 Task: Add an event with the title Casual Monthly Performance Evaluation and Development Planning, date '2023/12/26', time 9:15 AM to 11:15 AM, logged in from the account softage.3@softage.netand send the event invitation to softage.1@softage.net and softage.2@softage.net. Set a reminder for the event 1 hour before
Action: Mouse moved to (87, 93)
Screenshot: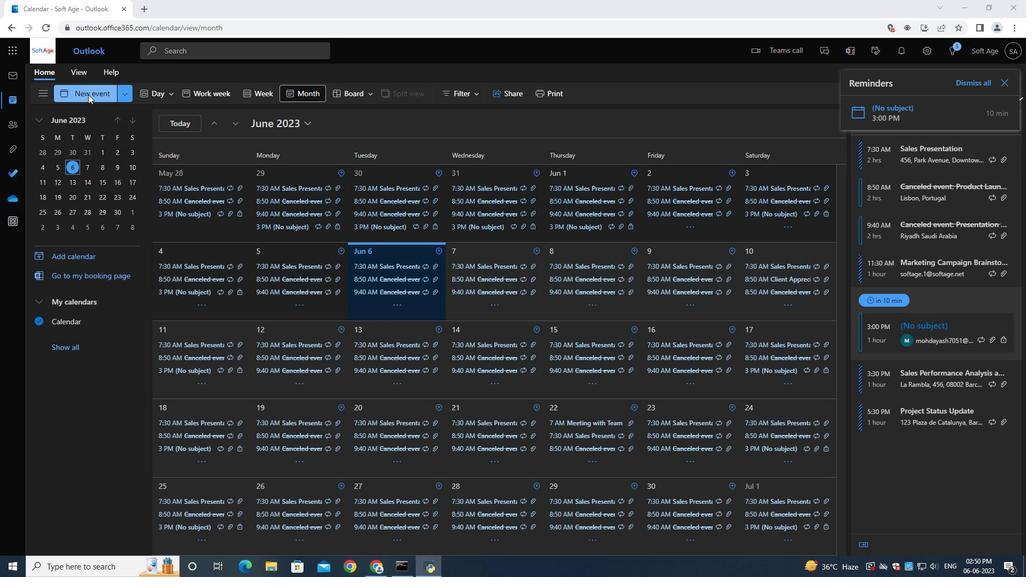 
Action: Mouse pressed left at (87, 93)
Screenshot: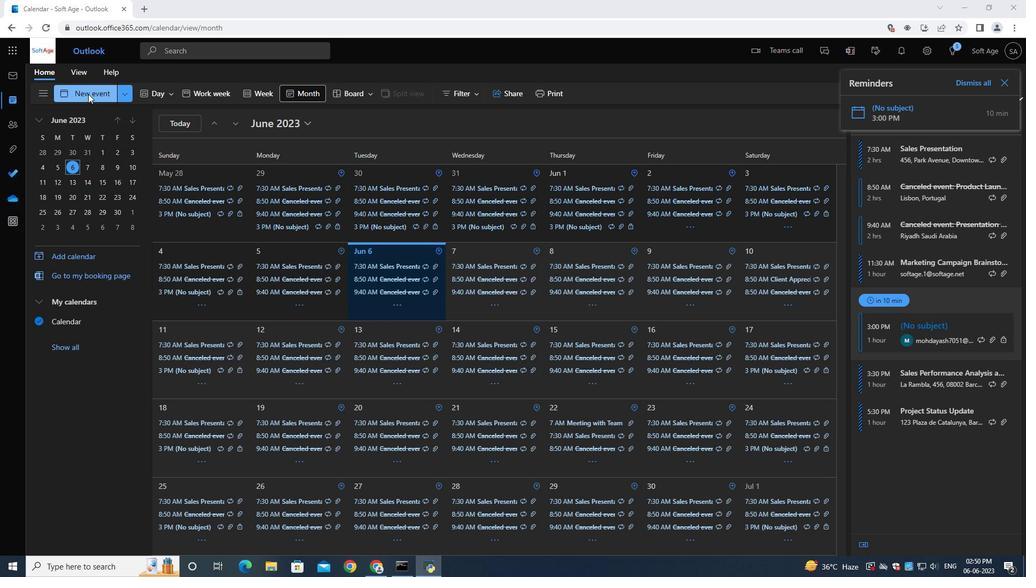 
Action: Mouse moved to (302, 169)
Screenshot: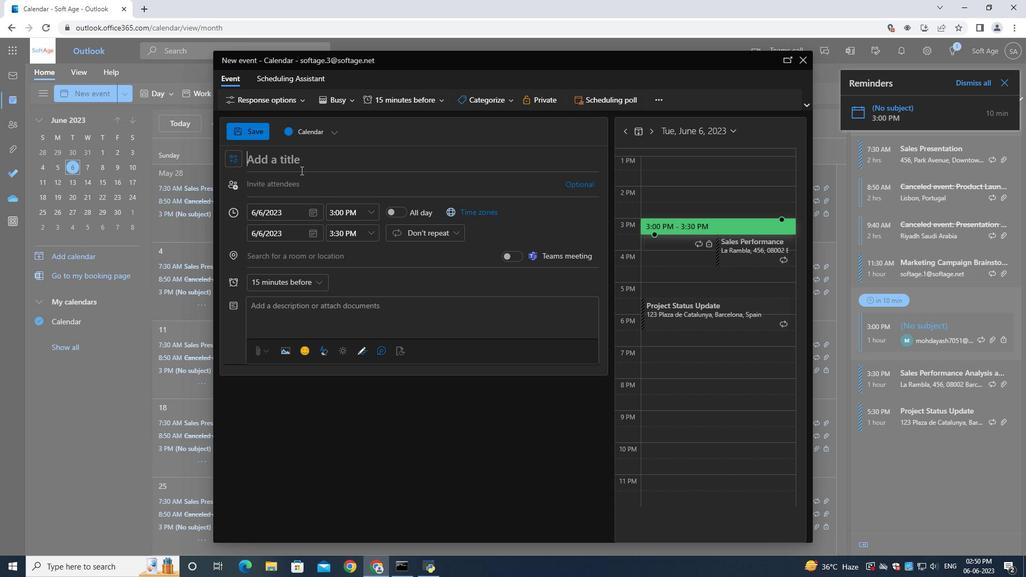 
Action: Key pressed <Key.shift>Casual<Key.space><Key.shift>Monthly<Key.space><Key.shift>Peerformance<Key.space><Key.shift><Key.shift><Key.shift><Key.shift><Key.shift><Key.shift><Key.shift><Key.shift><Key.shift>Evaluation<Key.space>and<Key.space><Key.shift>Developent<Key.space><Key.backspace><Key.backspace><Key.backspace><Key.backspace><Key.backspace><Key.backspace><Key.backspace>lopment<Key.space><Key.shift>Planning<Key.space>
Screenshot: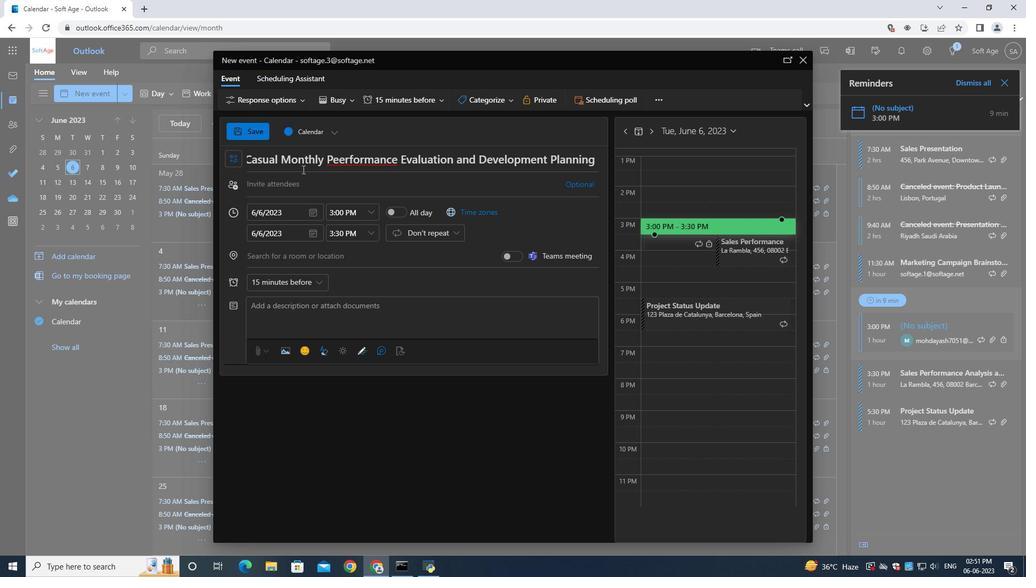 
Action: Mouse moved to (311, 212)
Screenshot: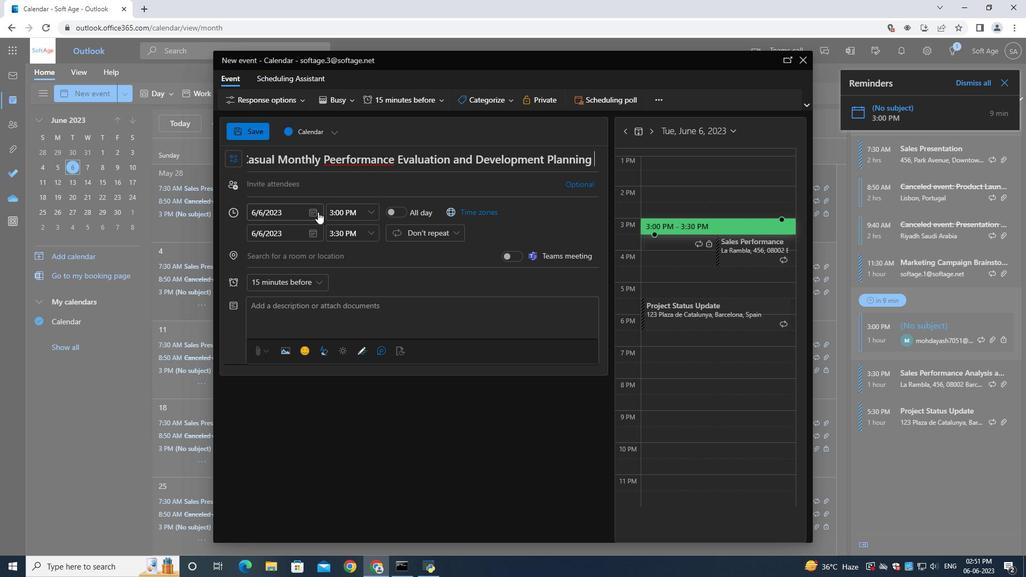 
Action: Mouse pressed left at (311, 212)
Screenshot: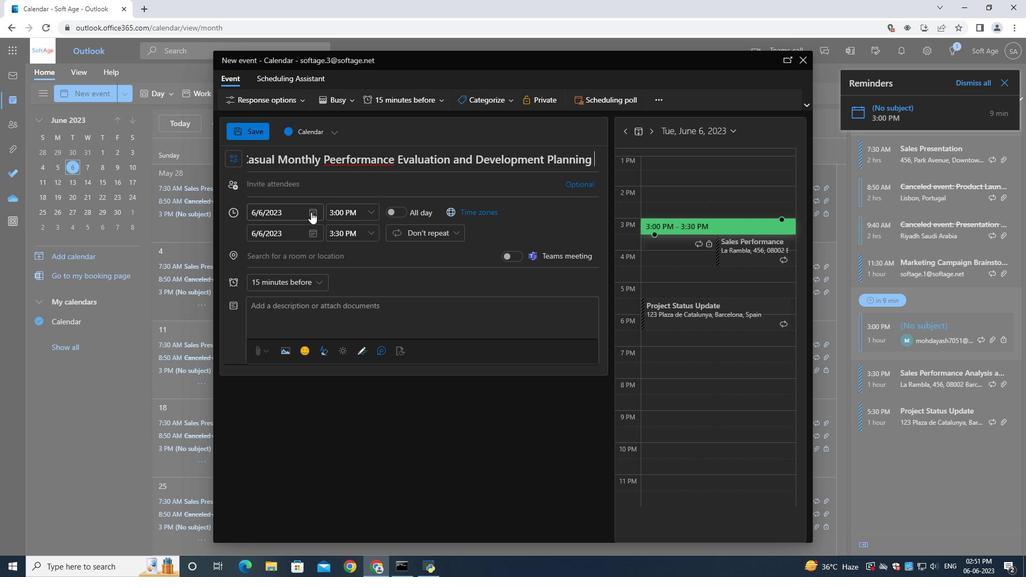 
Action: Mouse moved to (342, 233)
Screenshot: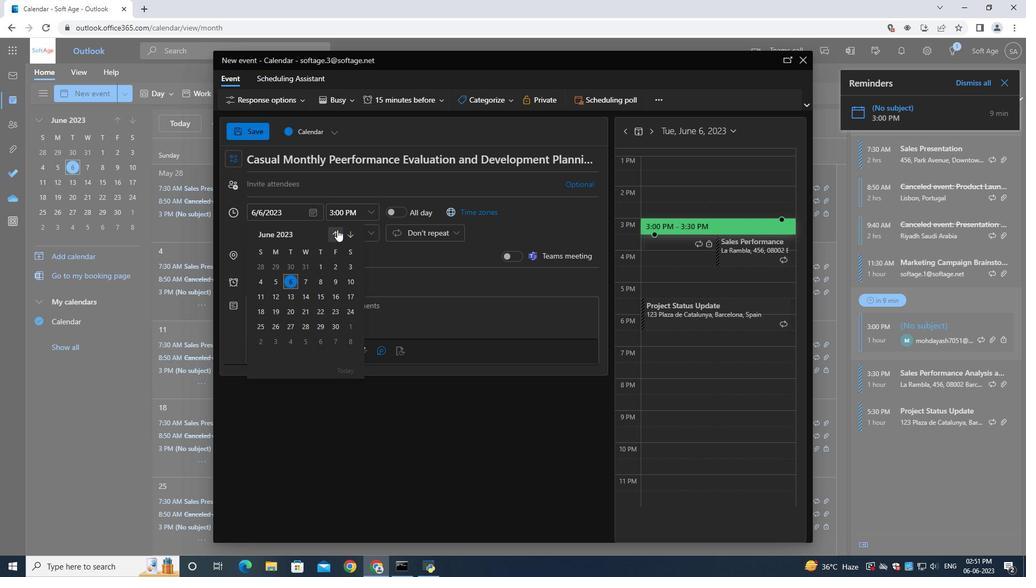 
Action: Mouse pressed left at (342, 233)
Screenshot: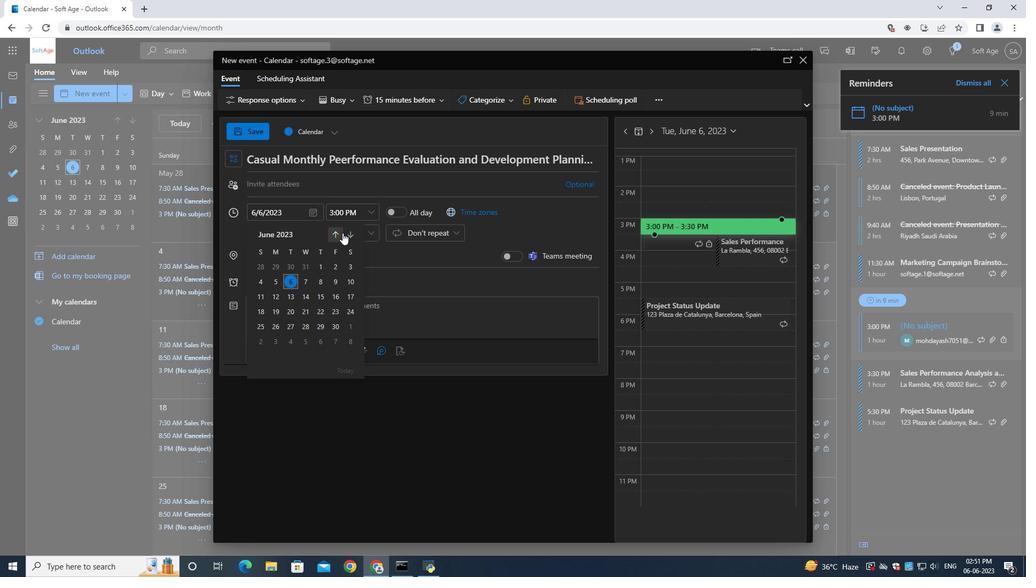 
Action: Mouse moved to (344, 233)
Screenshot: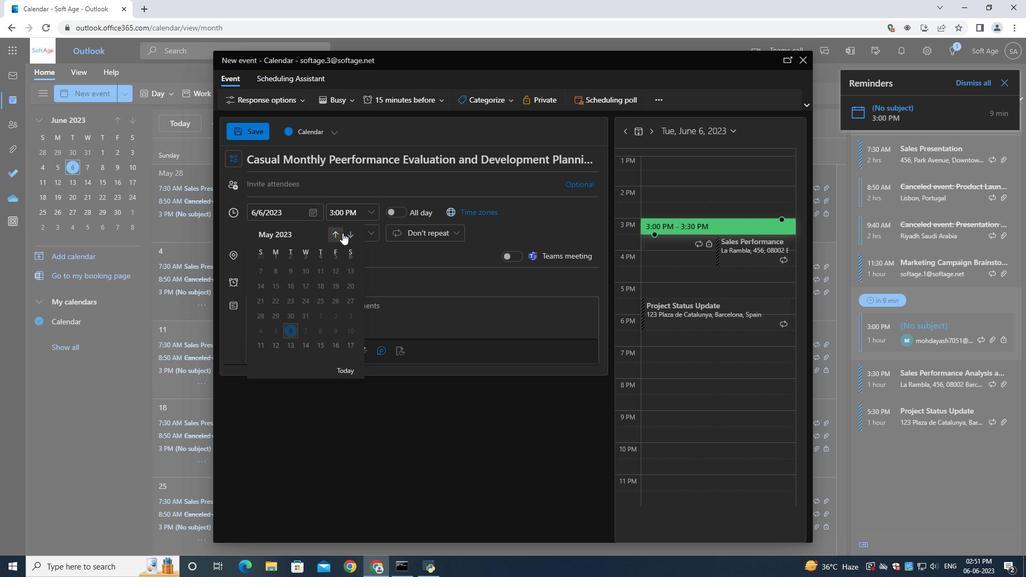 
Action: Mouse pressed left at (344, 233)
Screenshot: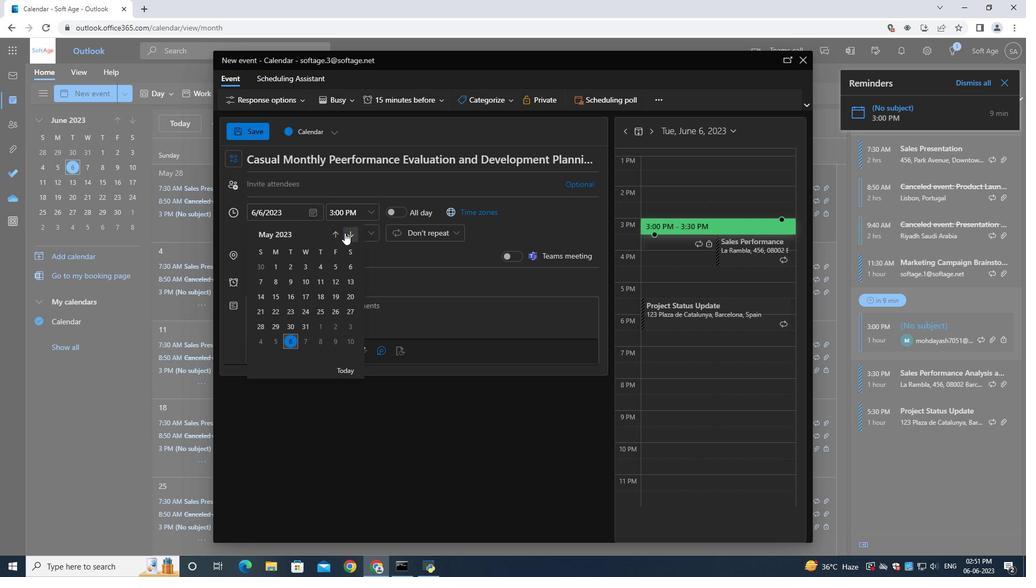 
Action: Mouse pressed left at (344, 233)
Screenshot: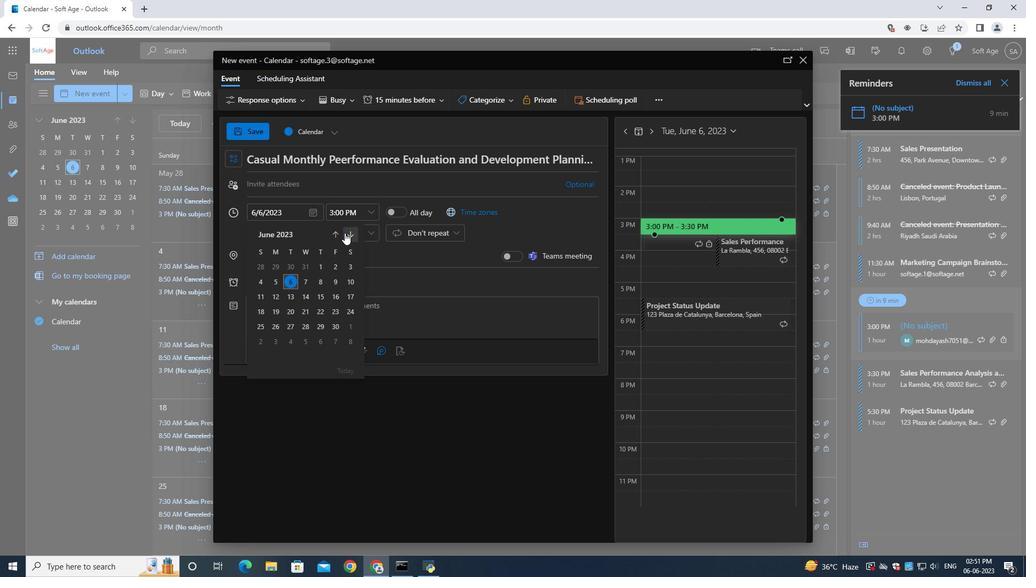 
Action: Mouse pressed left at (344, 233)
Screenshot: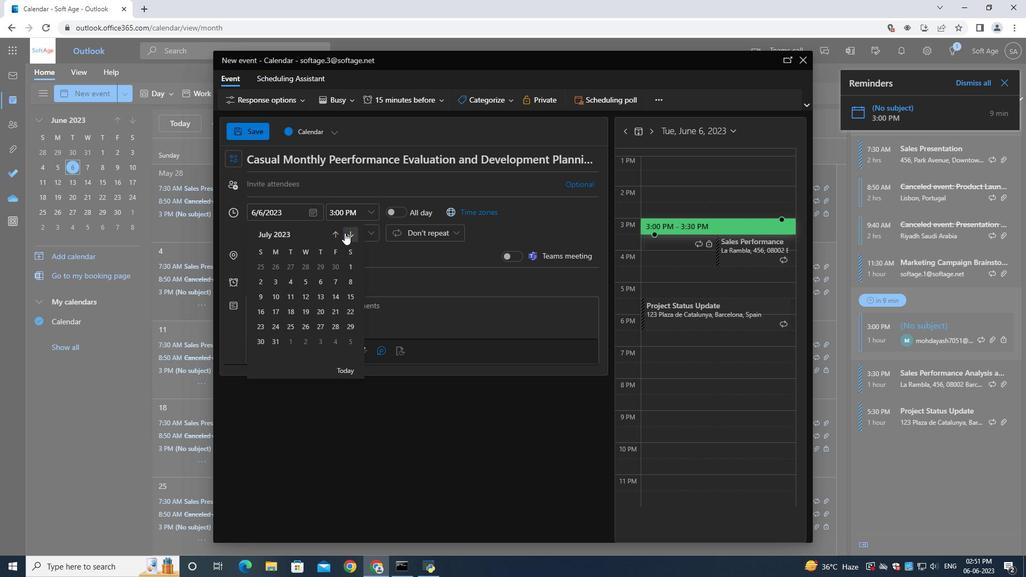 
Action: Mouse pressed left at (344, 233)
Screenshot: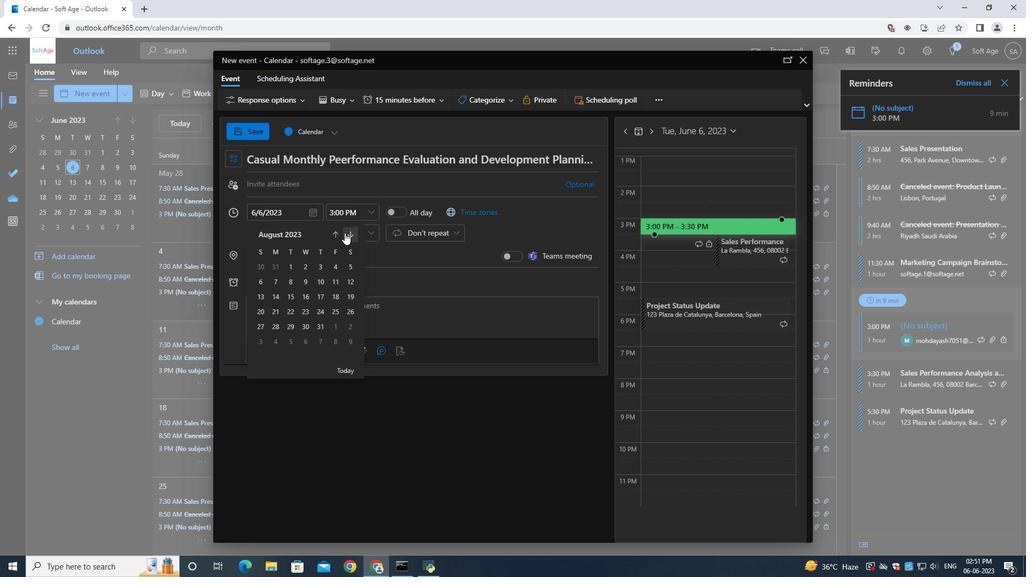 
Action: Mouse pressed left at (344, 233)
Screenshot: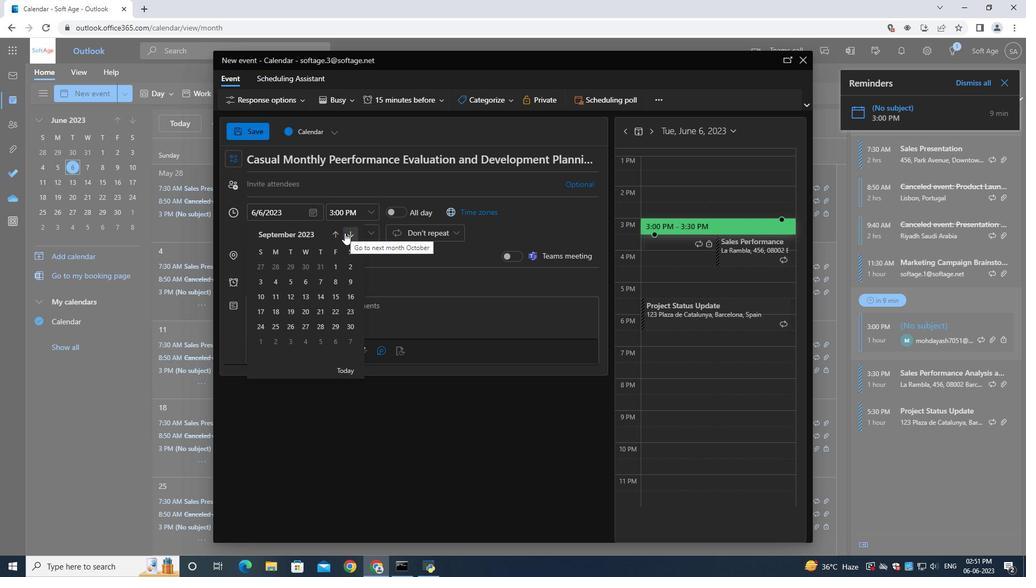 
Action: Mouse pressed left at (344, 233)
Screenshot: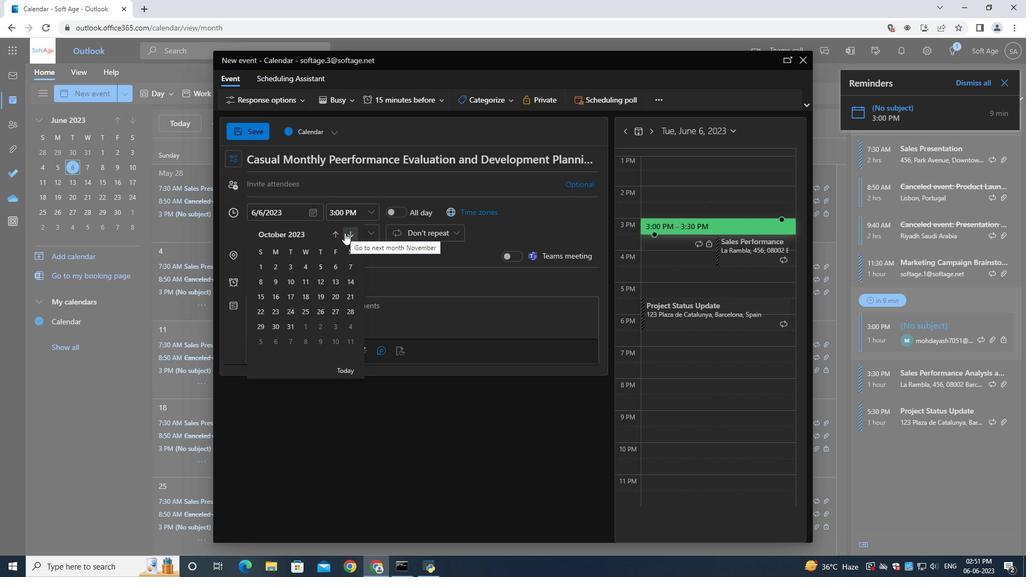 
Action: Mouse moved to (344, 233)
Screenshot: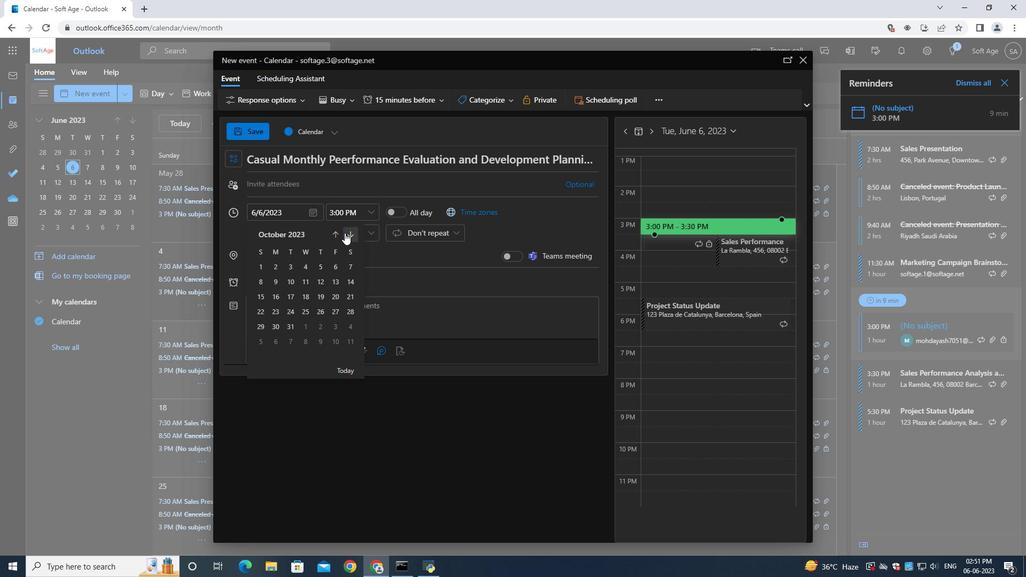 
Action: Mouse pressed left at (344, 233)
Screenshot: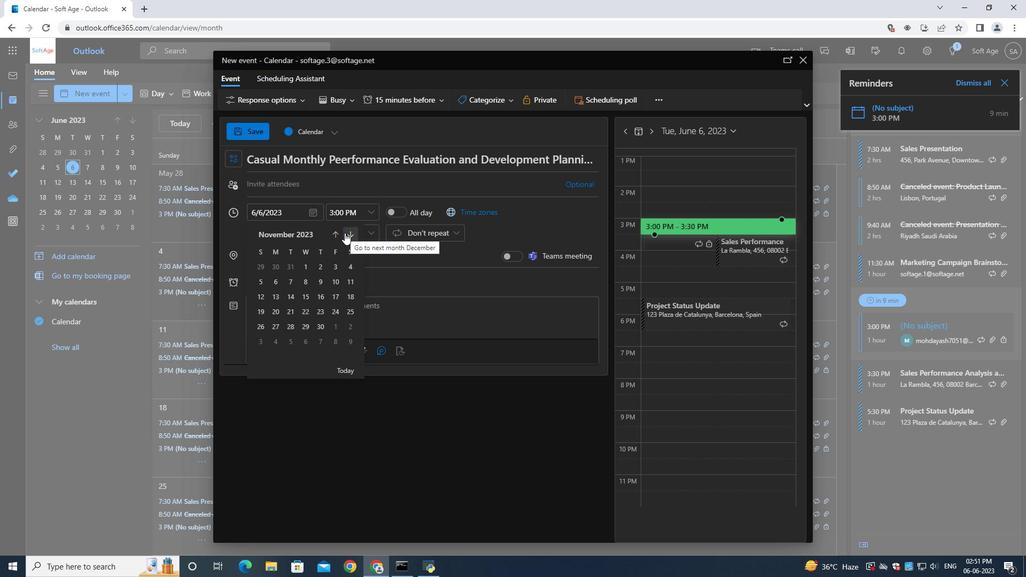 
Action: Mouse moved to (294, 325)
Screenshot: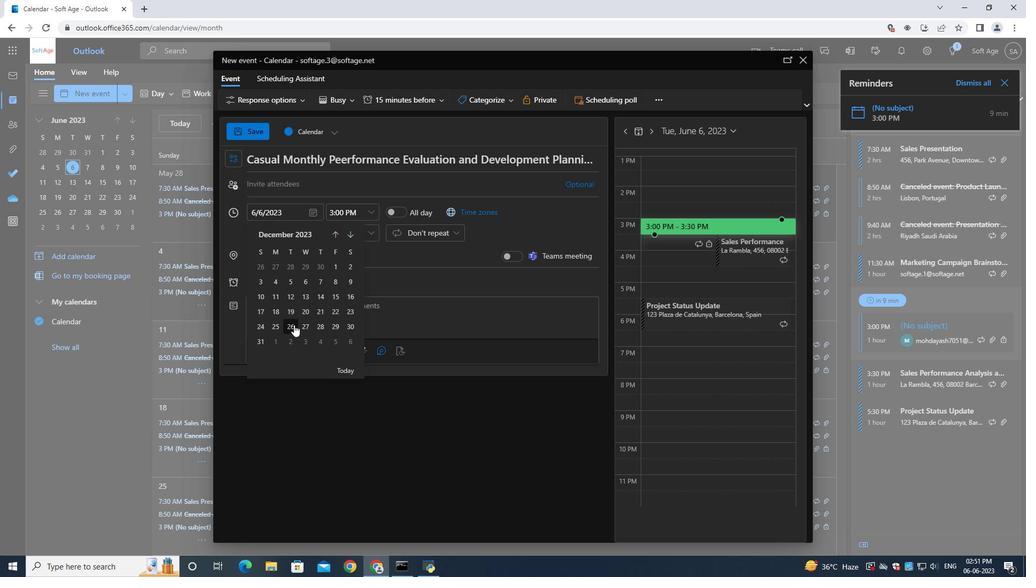 
Action: Mouse pressed left at (294, 325)
Screenshot: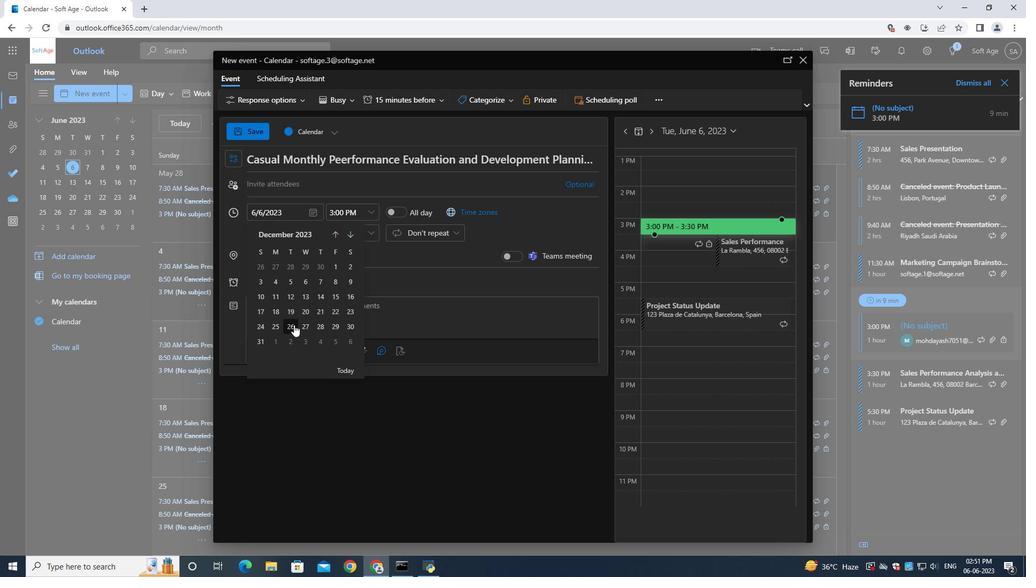
Action: Mouse moved to (341, 214)
Screenshot: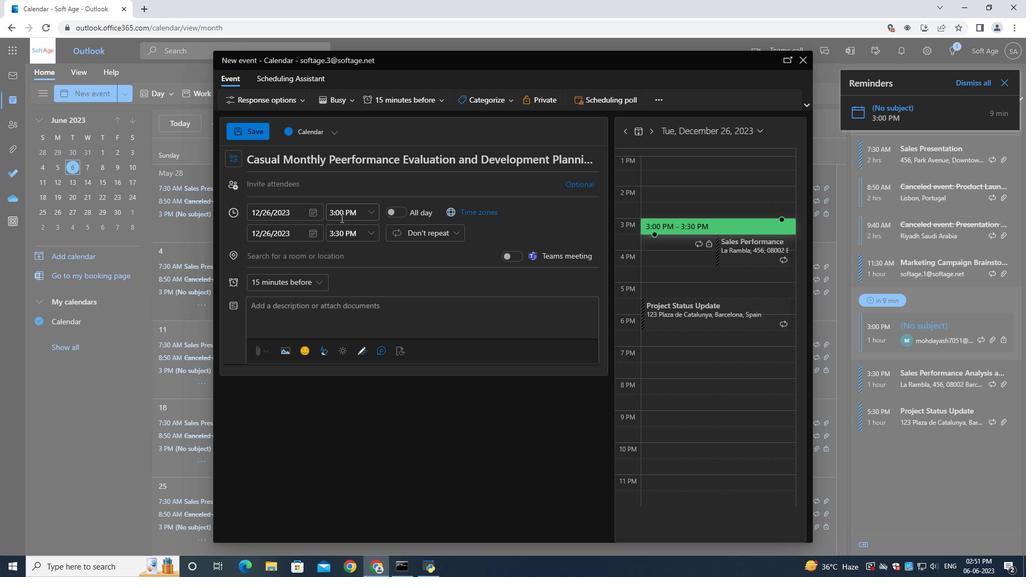 
Action: Mouse pressed left at (341, 214)
Screenshot: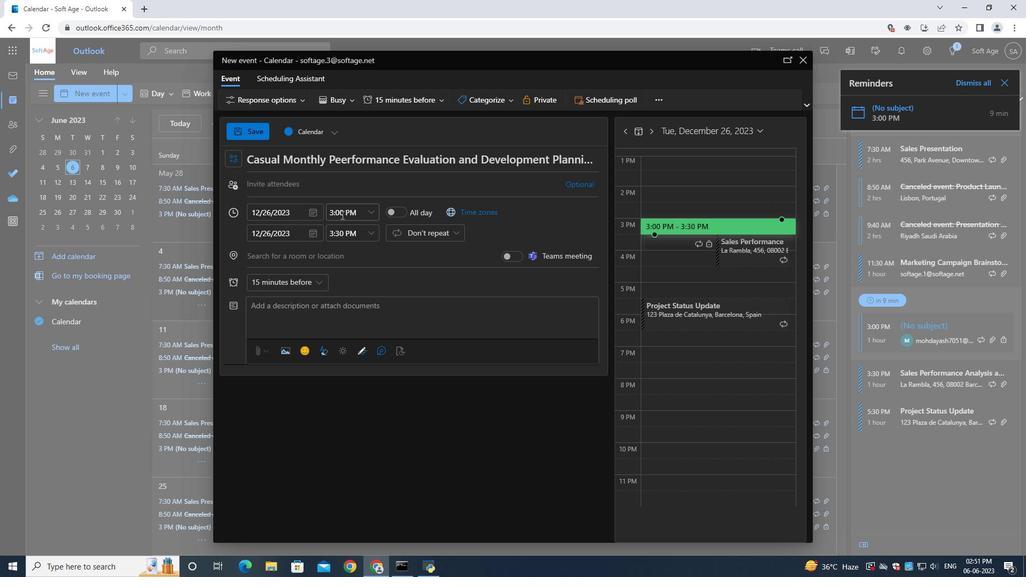
Action: Key pressed 9<Key.shift_r>:15<Key.shift>AM
Screenshot: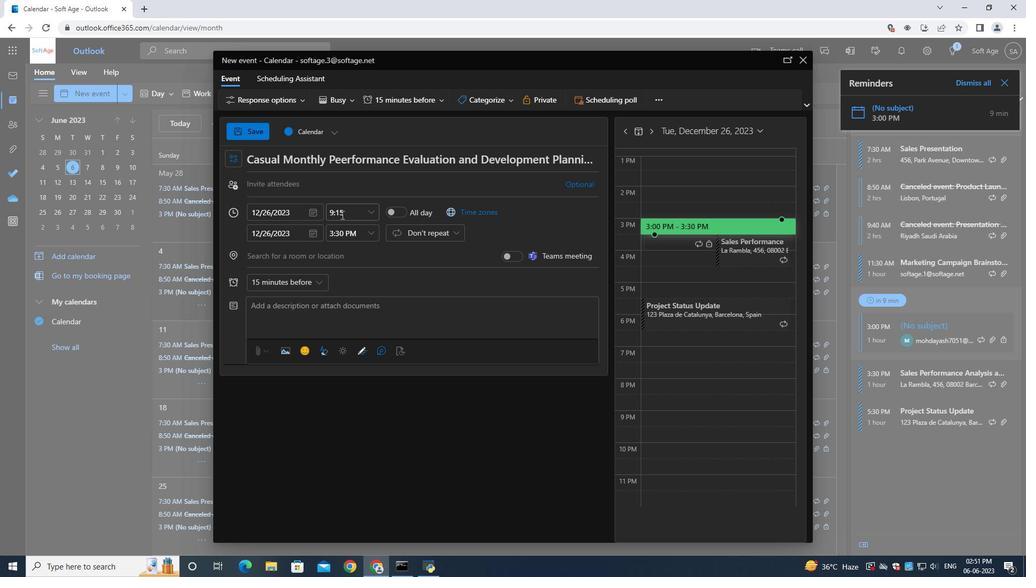 
Action: Mouse moved to (341, 239)
Screenshot: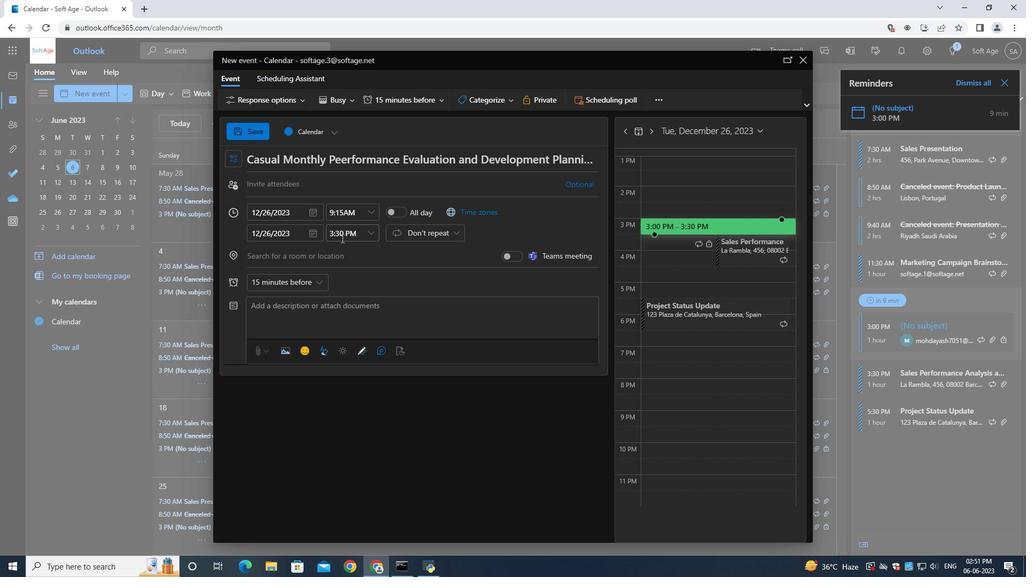 
Action: Mouse pressed left at (341, 239)
Screenshot: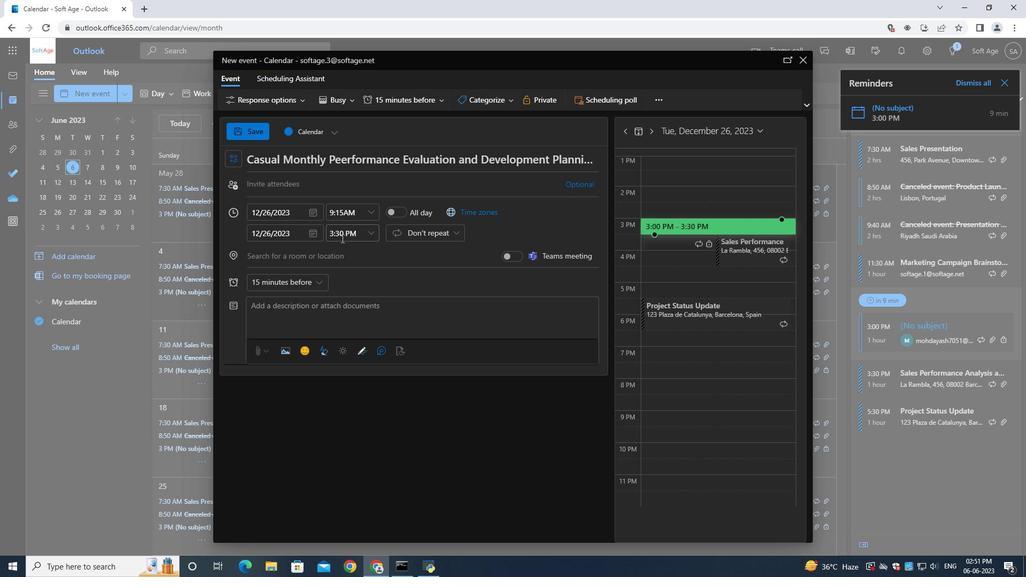 
Action: Key pressed 11<Key.shift_r>:15<Key.shift>AM
Screenshot: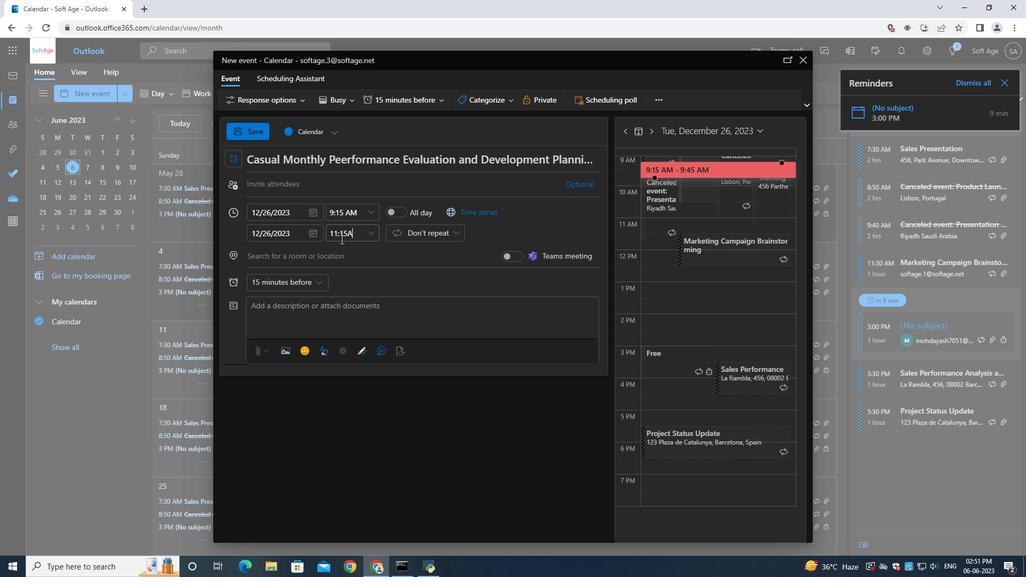 
Action: Mouse moved to (292, 187)
Screenshot: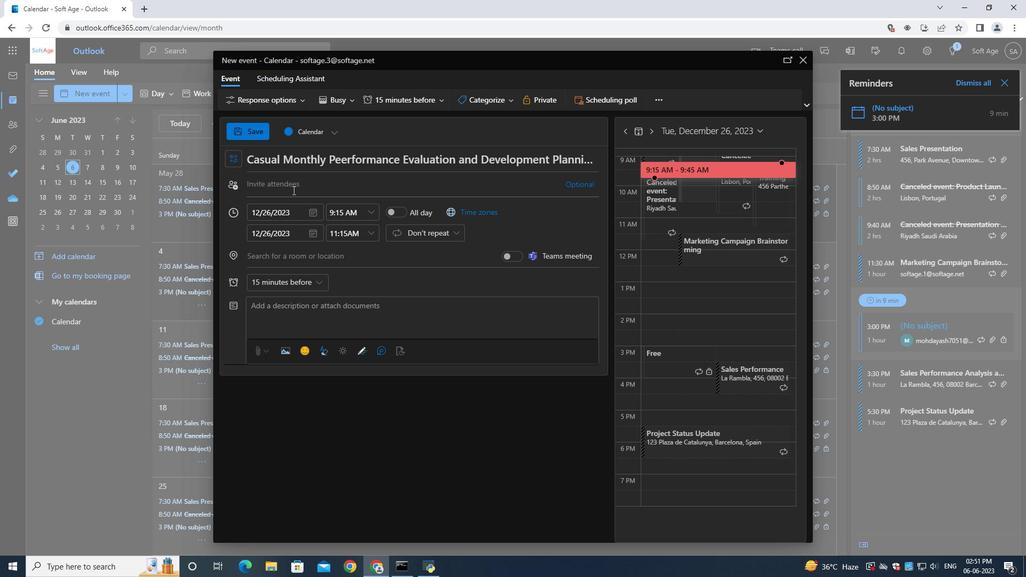 
Action: Mouse pressed left at (292, 187)
Screenshot: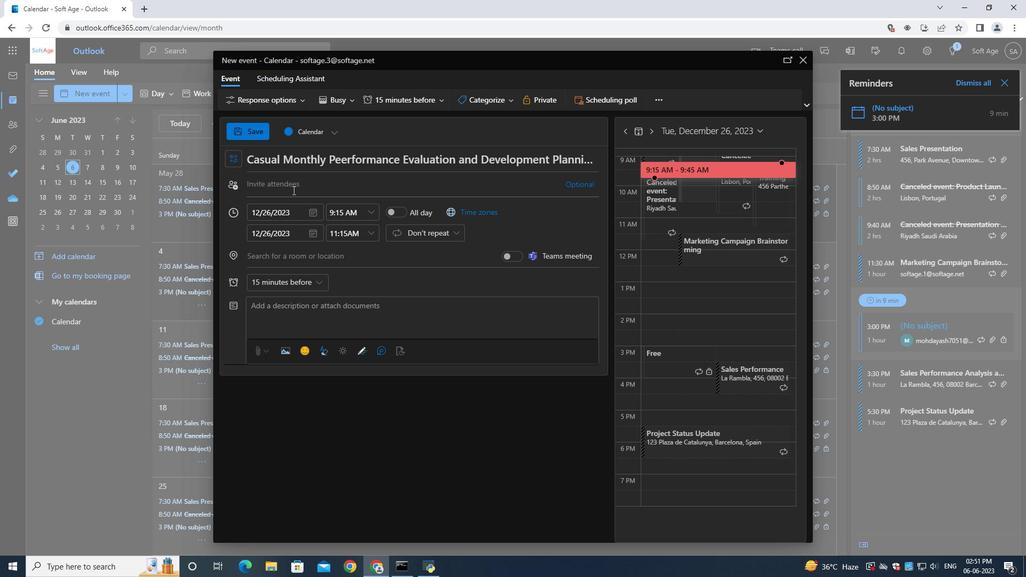 
Action: Mouse moved to (294, 186)
Screenshot: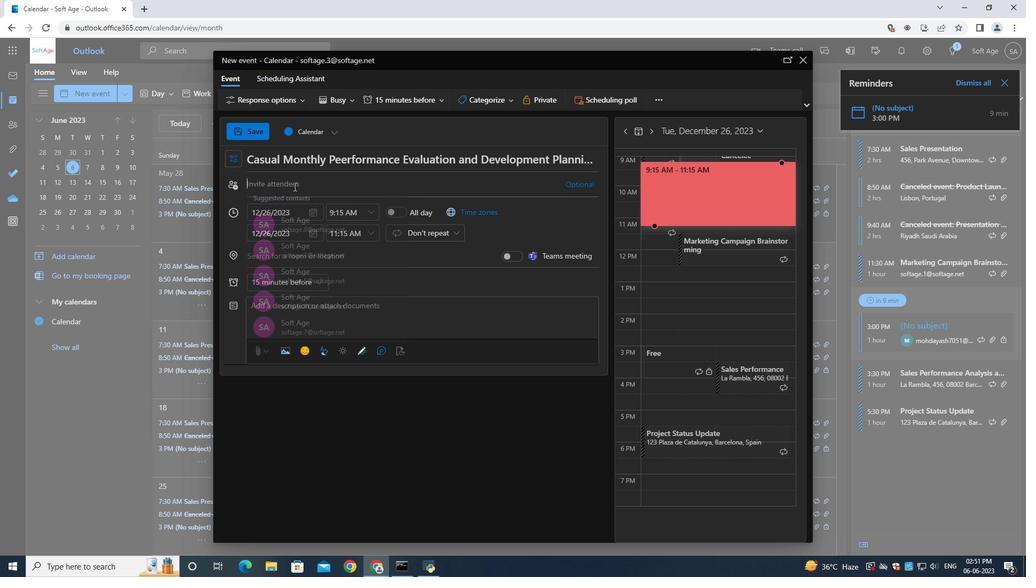 
Action: Key pressed softage.1<Key.shift>@softage.net
Screenshot: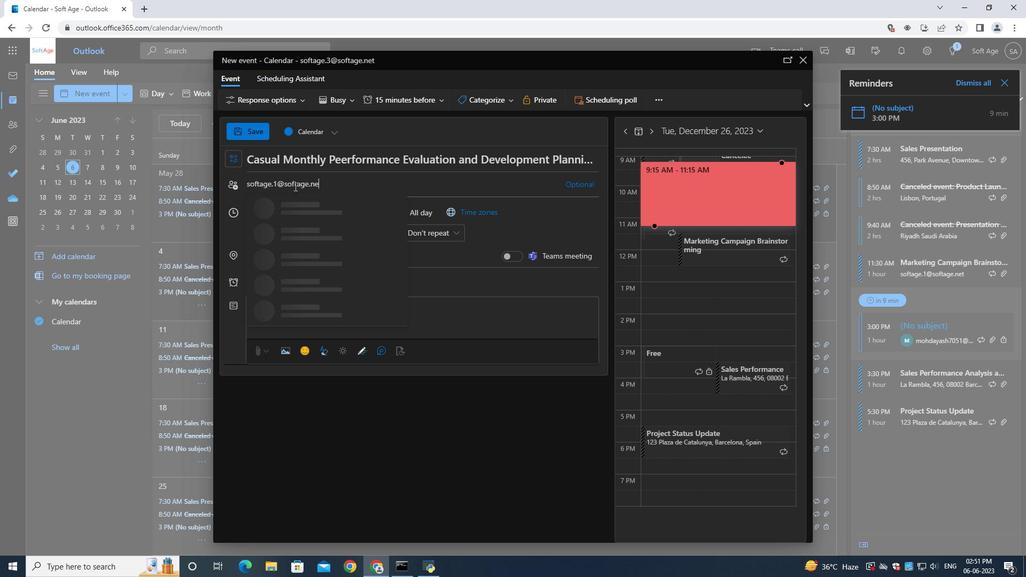 
Action: Mouse moved to (305, 205)
Screenshot: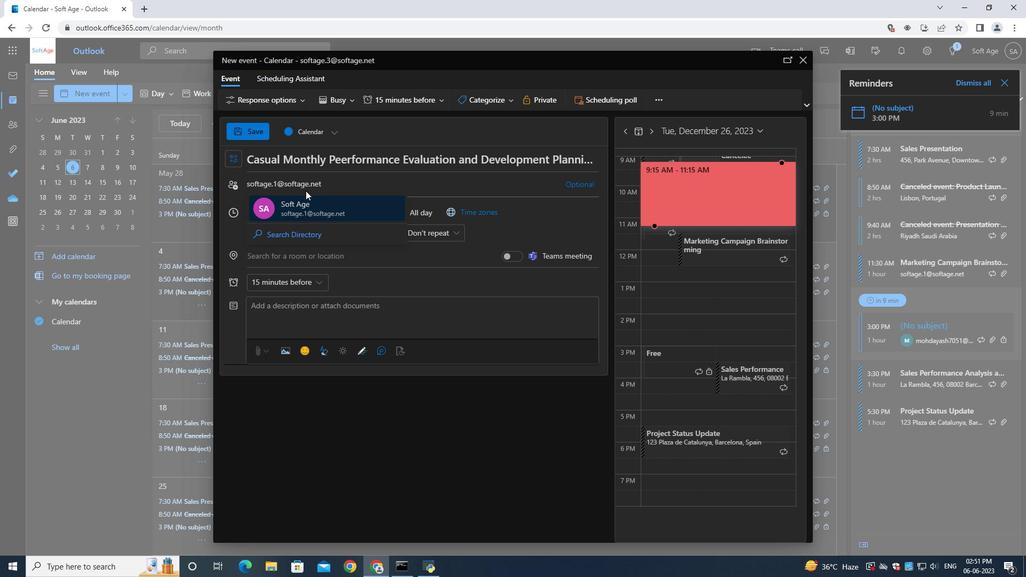 
Action: Mouse pressed left at (305, 205)
Screenshot: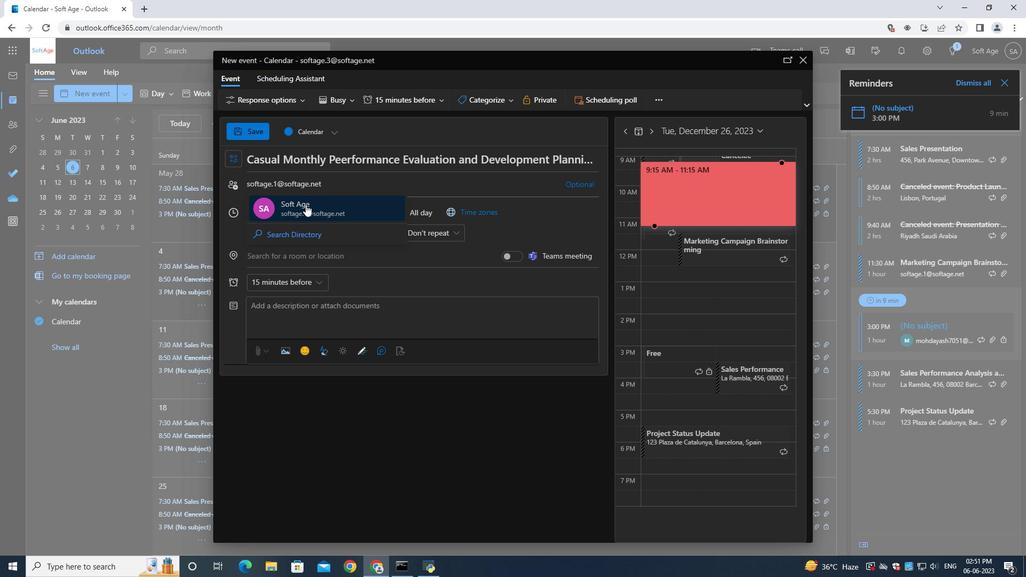 
Action: Key pressed softage.2<Key.shift>@softage.net
Screenshot: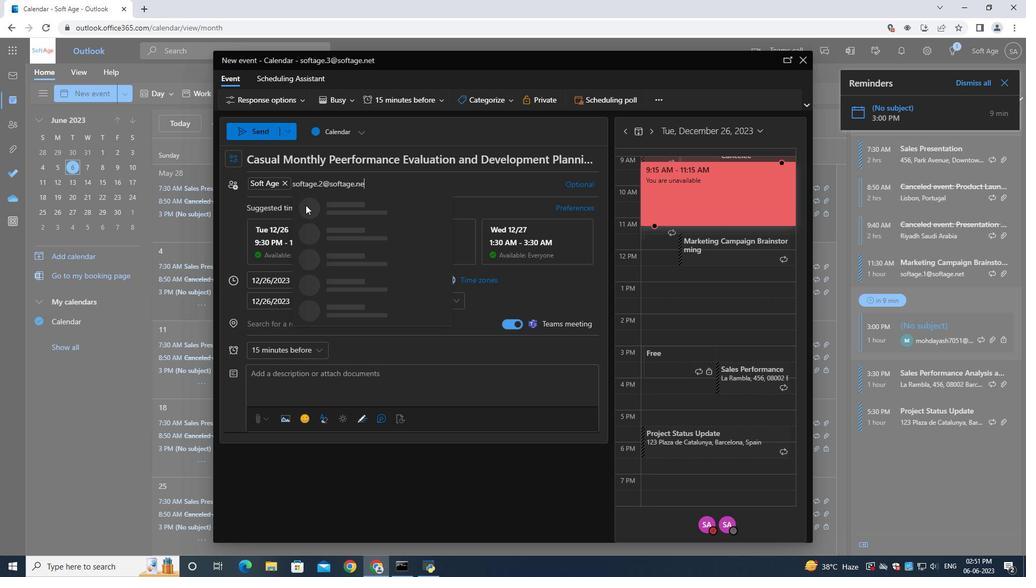 
Action: Mouse moved to (352, 215)
Screenshot: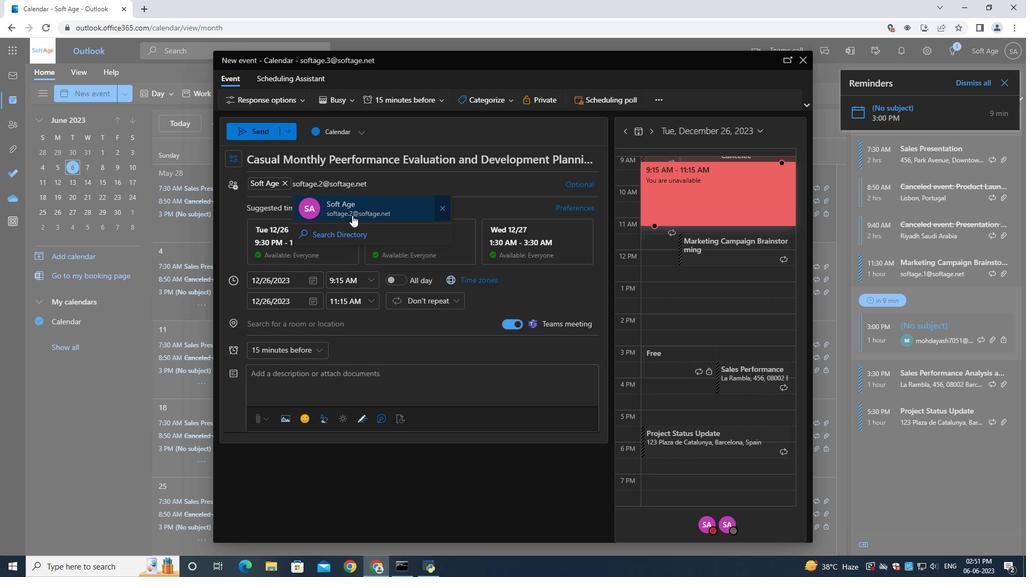 
Action: Mouse pressed left at (352, 215)
Screenshot: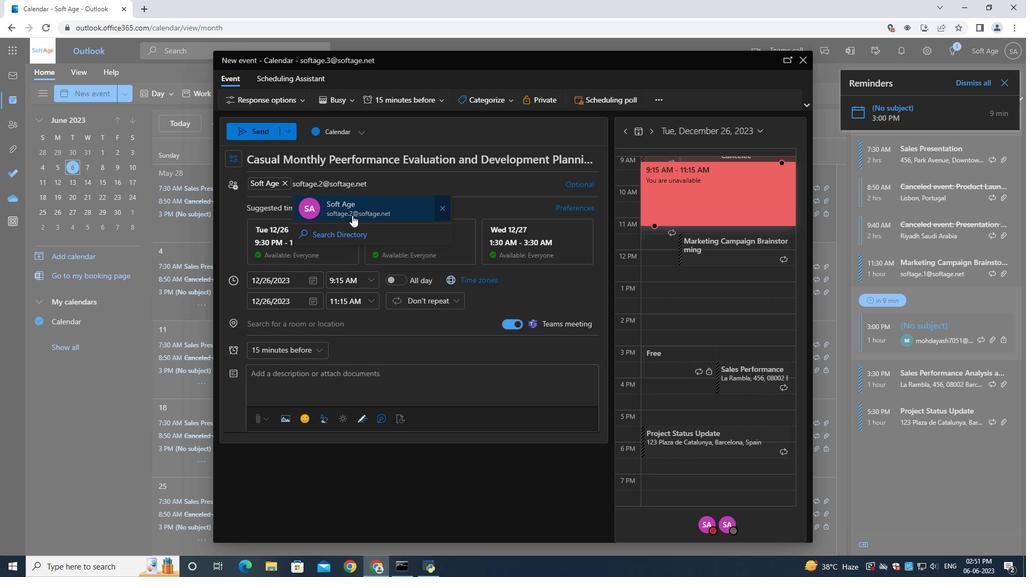 
Action: Mouse moved to (280, 351)
Screenshot: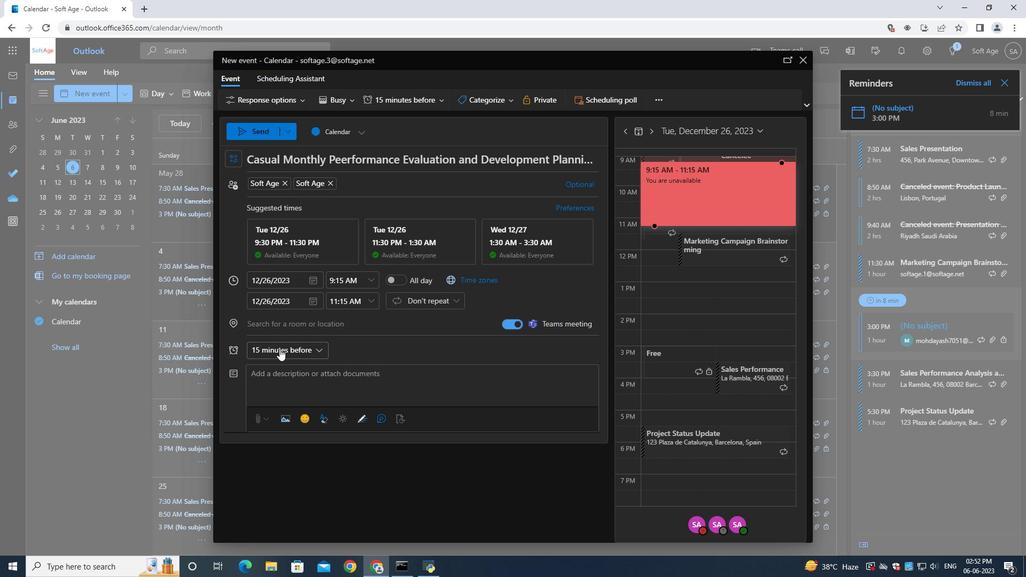 
Action: Mouse pressed left at (280, 351)
Screenshot: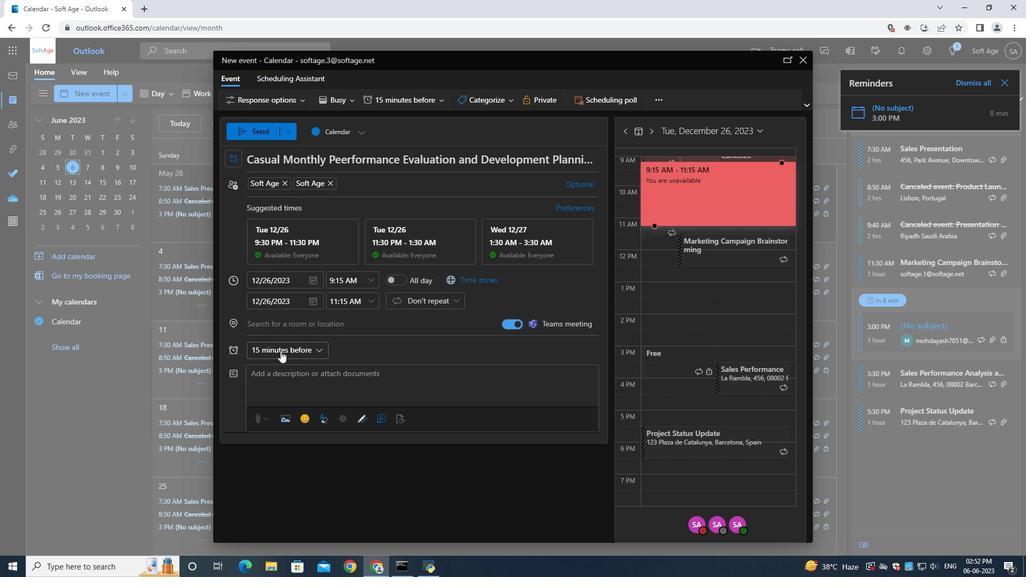 
Action: Mouse moved to (286, 237)
Screenshot: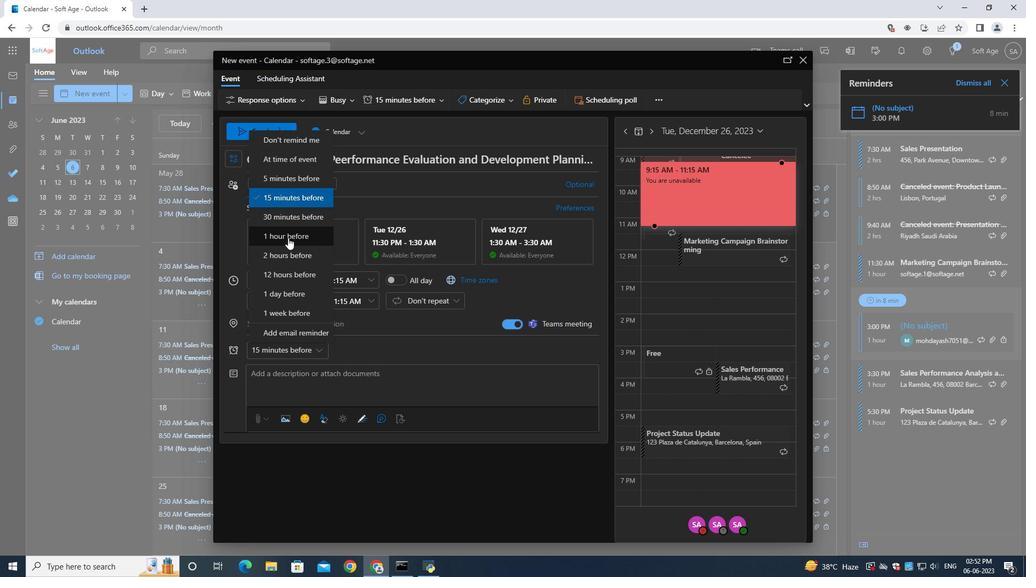 
Action: Mouse pressed left at (286, 237)
Screenshot: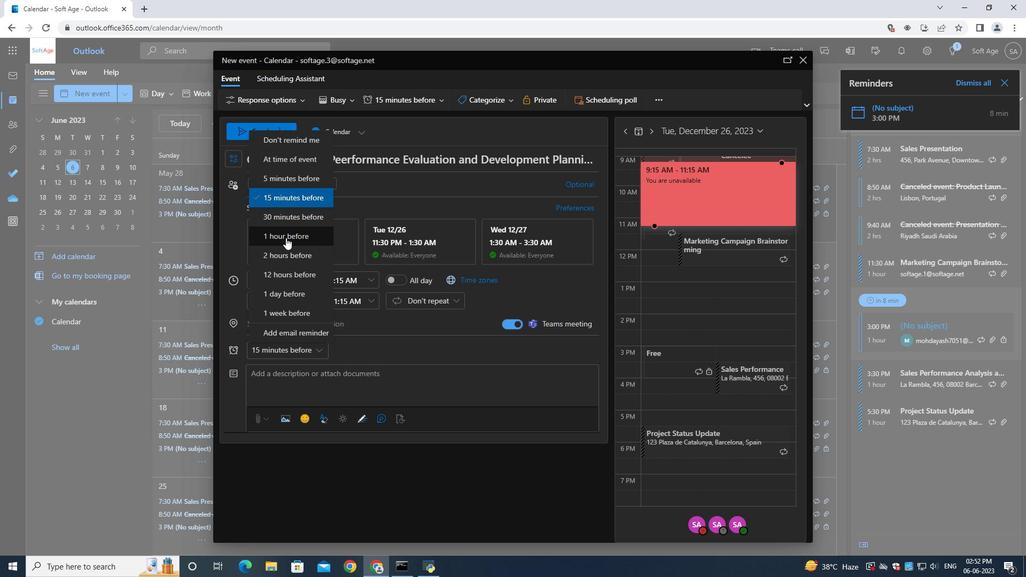 
Action: Mouse moved to (267, 137)
Screenshot: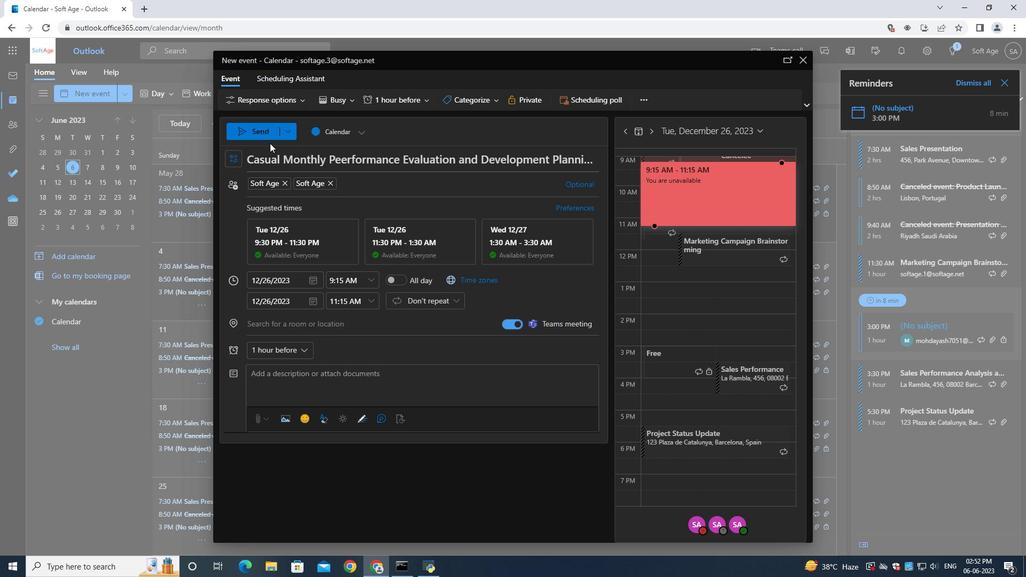 
Action: Mouse pressed left at (267, 137)
Screenshot: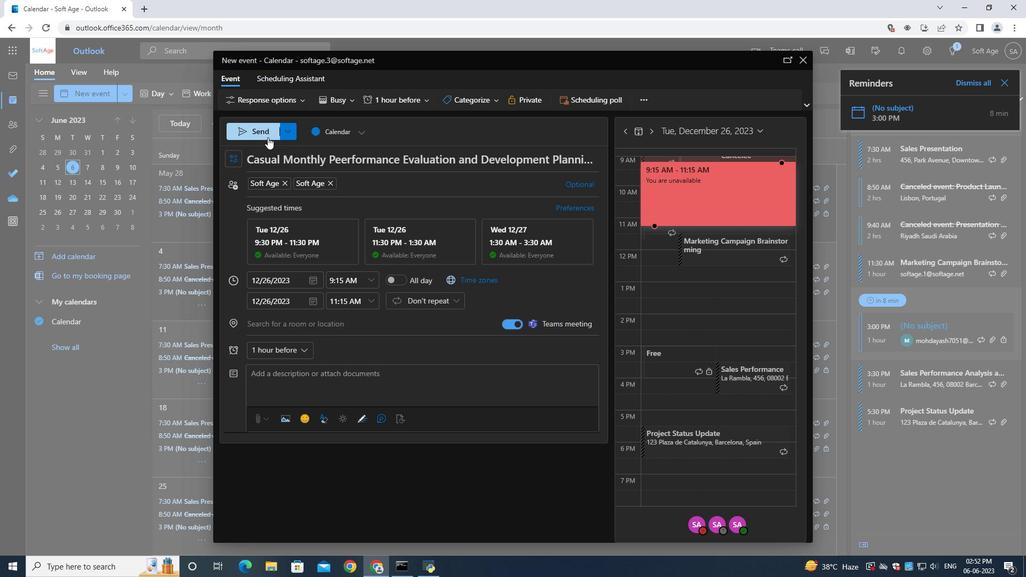 
Action: Mouse moved to (268, 137)
Screenshot: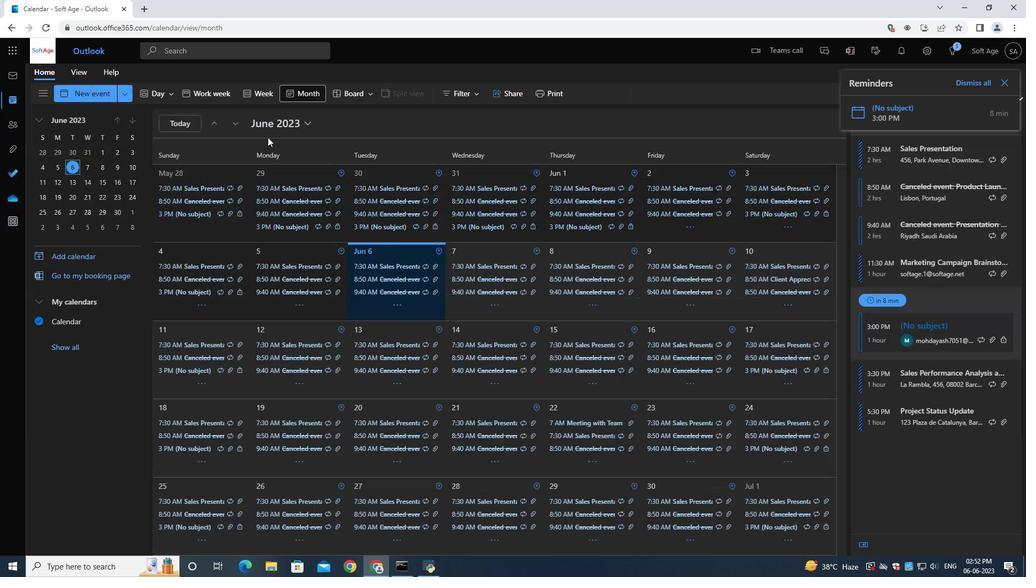 
